 Task: Look for products in the category "Prosciutto" from Del Duca only.
Action: Mouse moved to (643, 254)
Screenshot: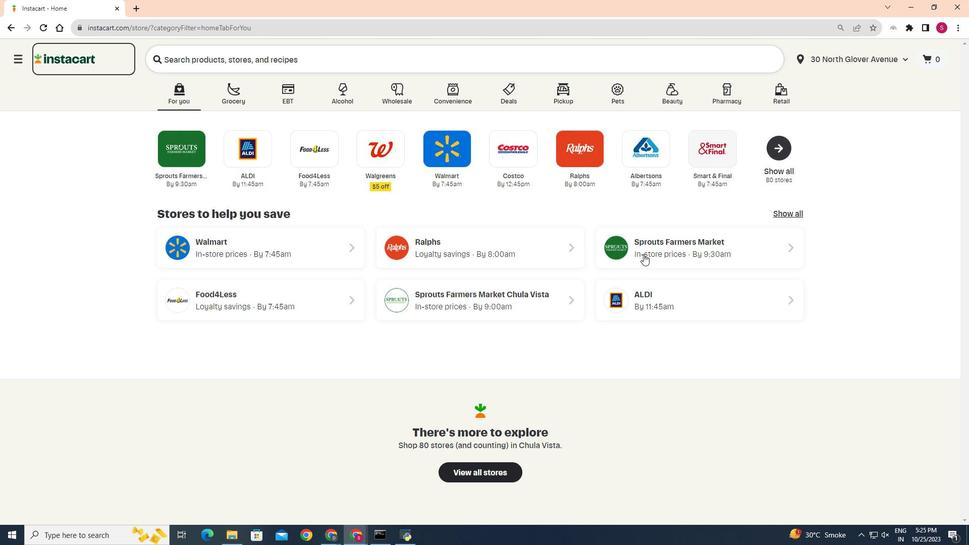 
Action: Mouse pressed left at (643, 254)
Screenshot: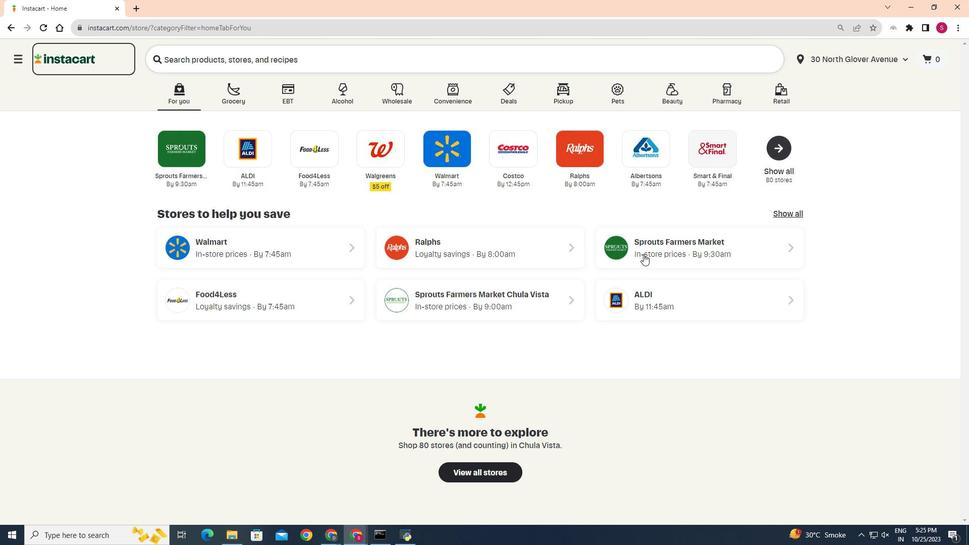 
Action: Mouse moved to (25, 426)
Screenshot: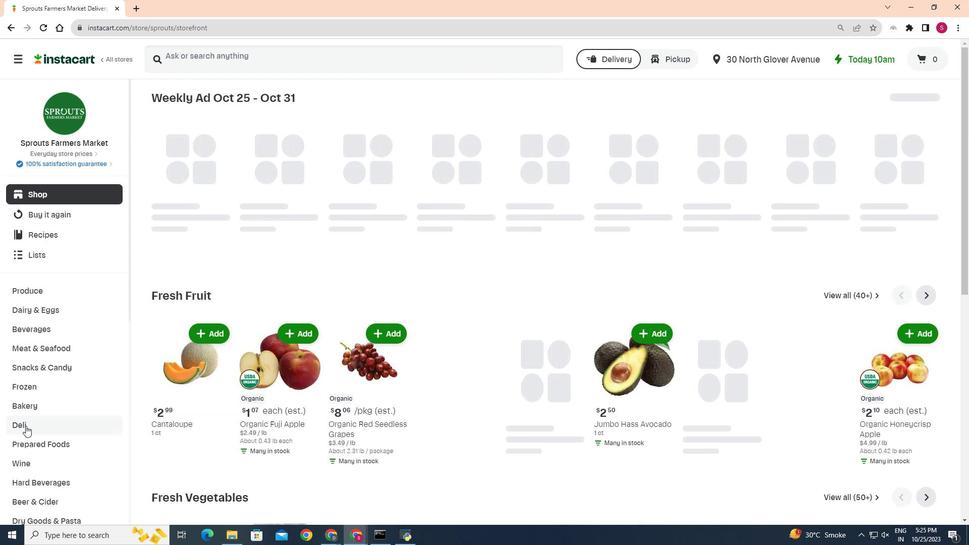 
Action: Mouse pressed left at (25, 426)
Screenshot: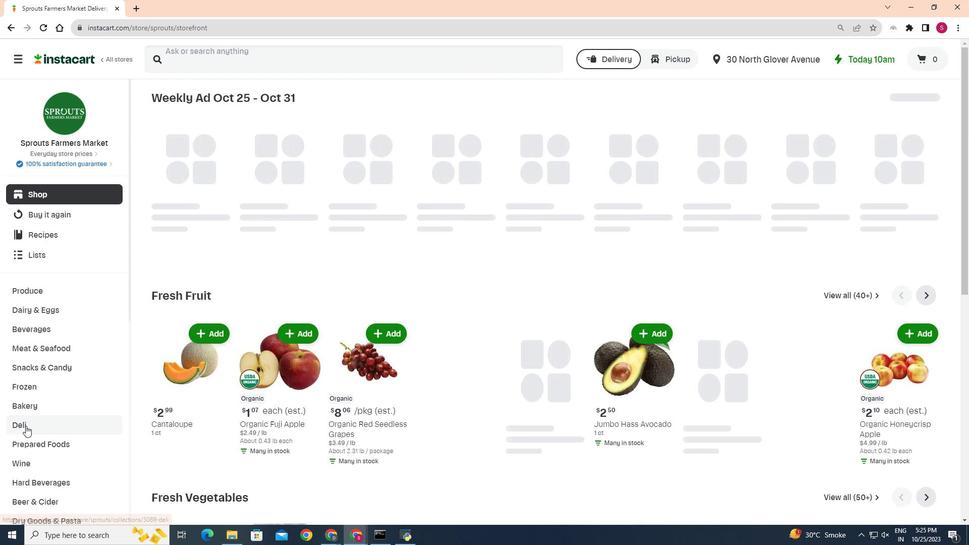
Action: Mouse moved to (217, 125)
Screenshot: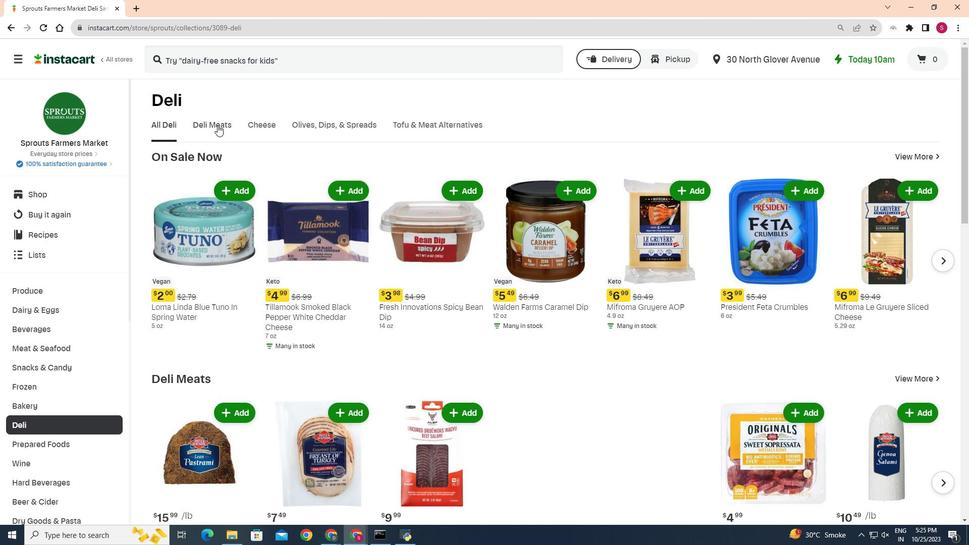 
Action: Mouse pressed left at (217, 125)
Screenshot: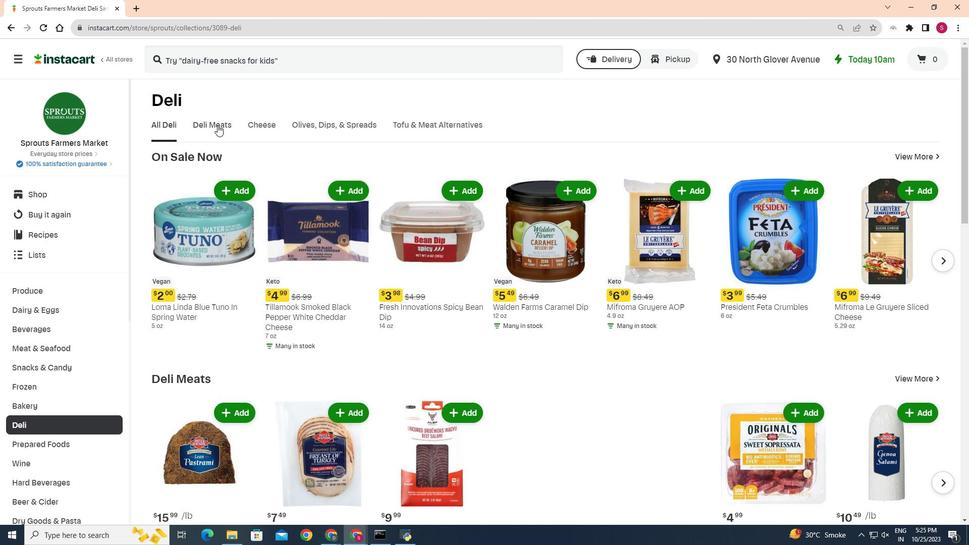 
Action: Mouse moved to (565, 173)
Screenshot: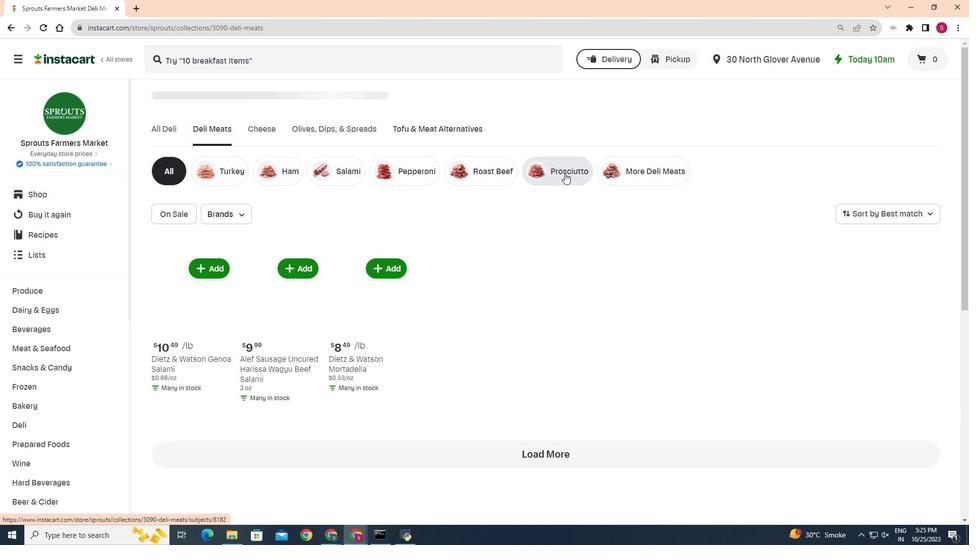
Action: Mouse pressed left at (565, 173)
Screenshot: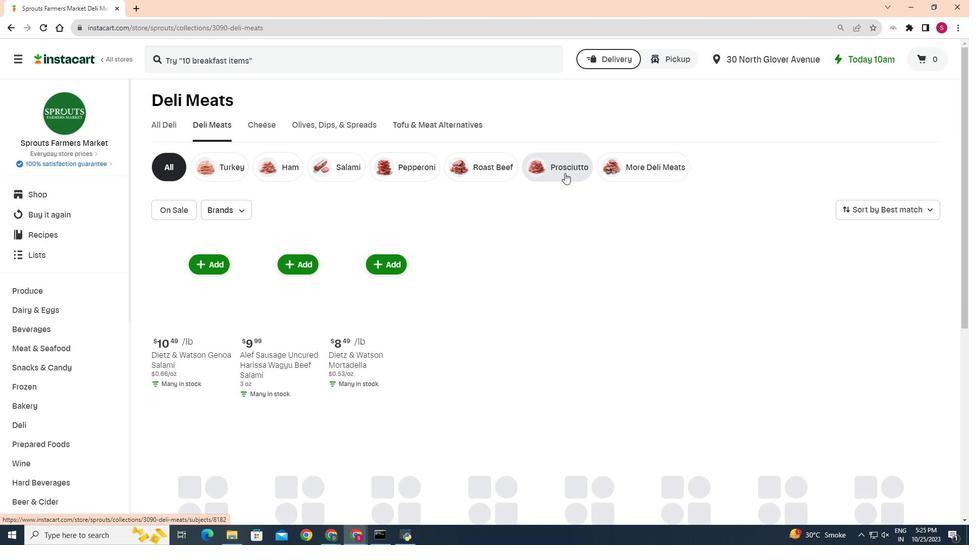 
Action: Mouse moved to (561, 166)
Screenshot: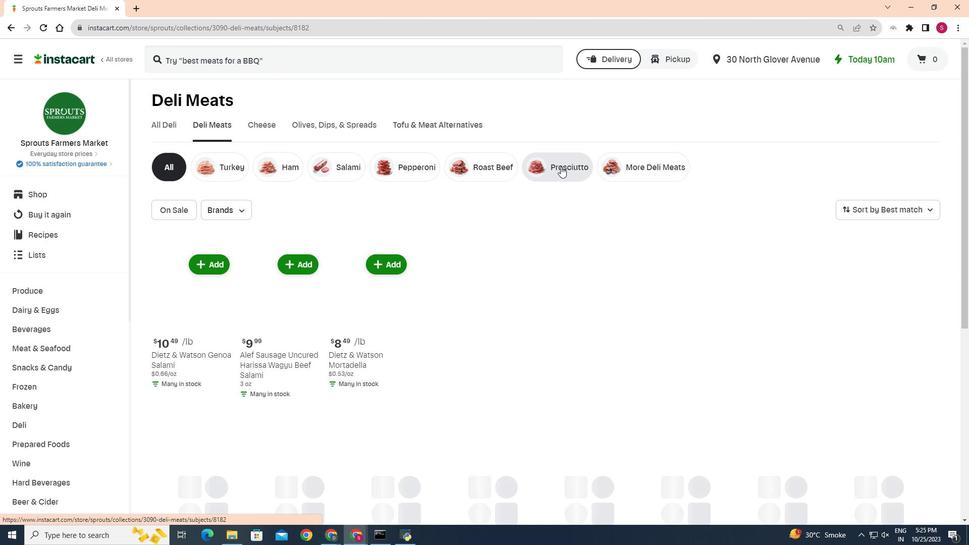 
Action: Mouse pressed left at (561, 166)
Screenshot: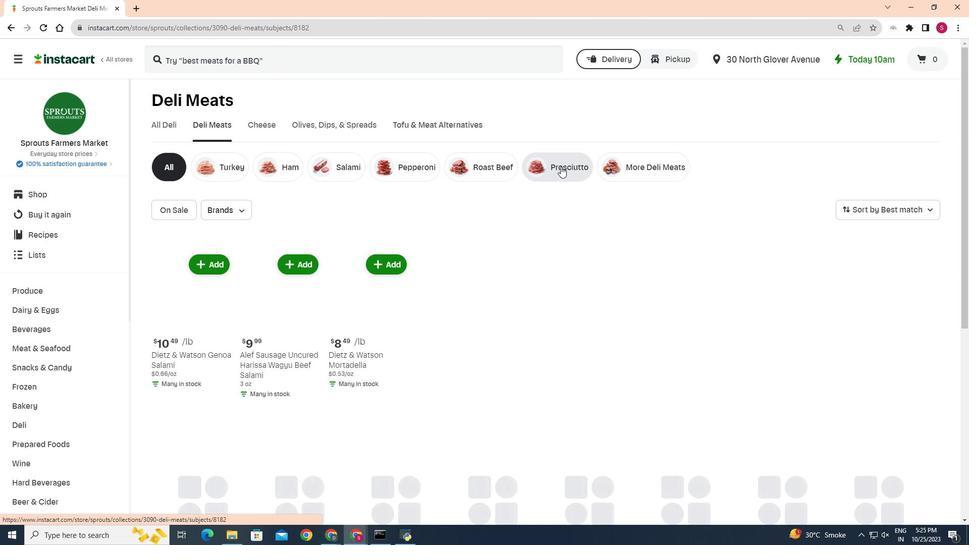 
Action: Mouse moved to (194, 210)
Screenshot: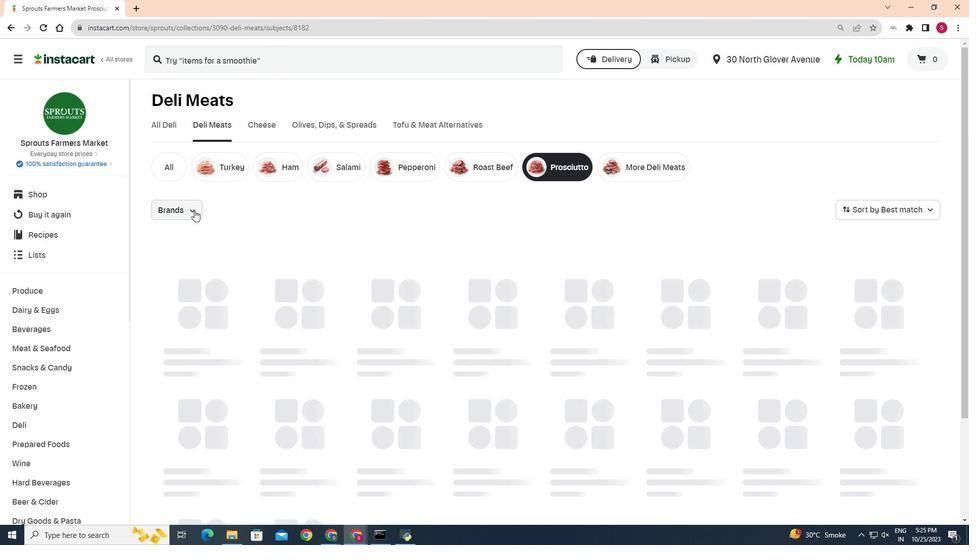 
Action: Mouse pressed left at (194, 210)
Screenshot: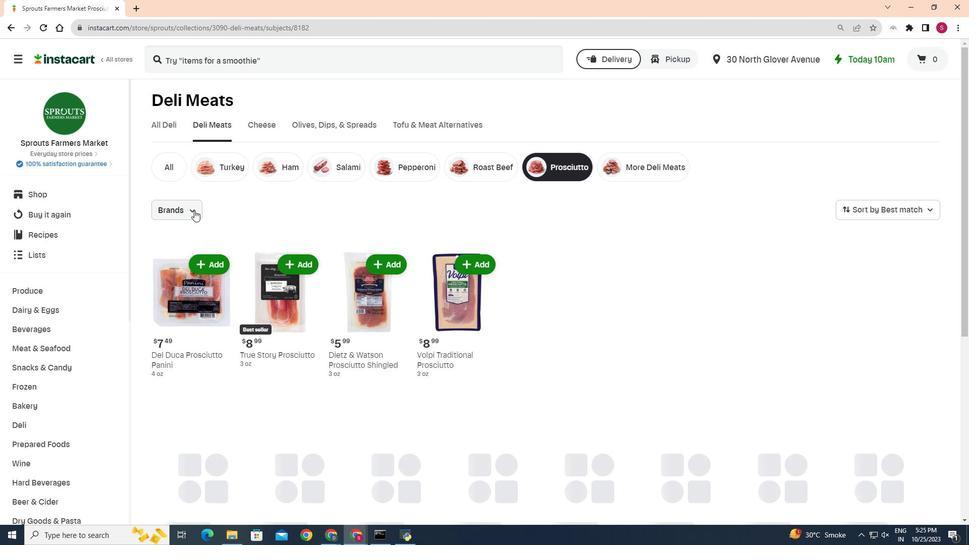
Action: Mouse moved to (194, 247)
Screenshot: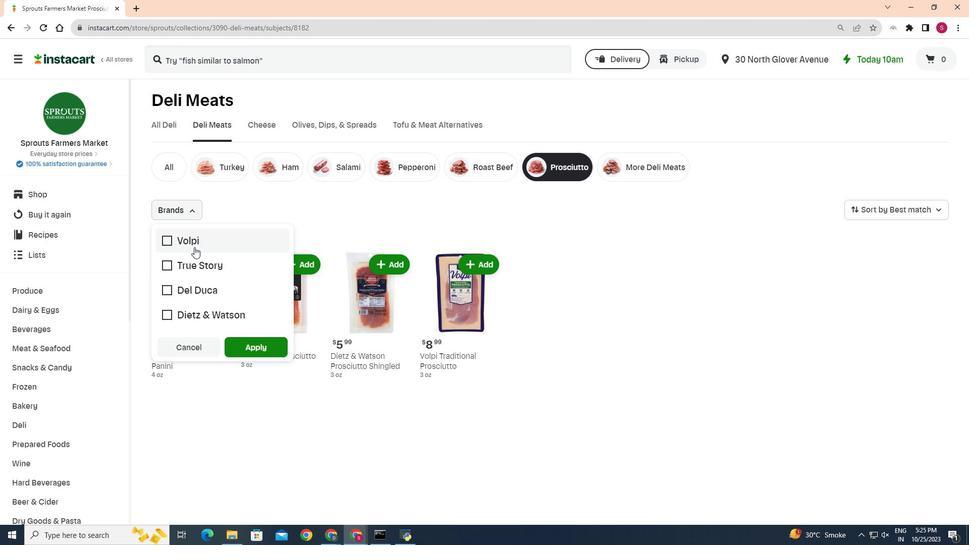 
Action: Mouse scrolled (194, 246) with delta (0, 0)
Screenshot: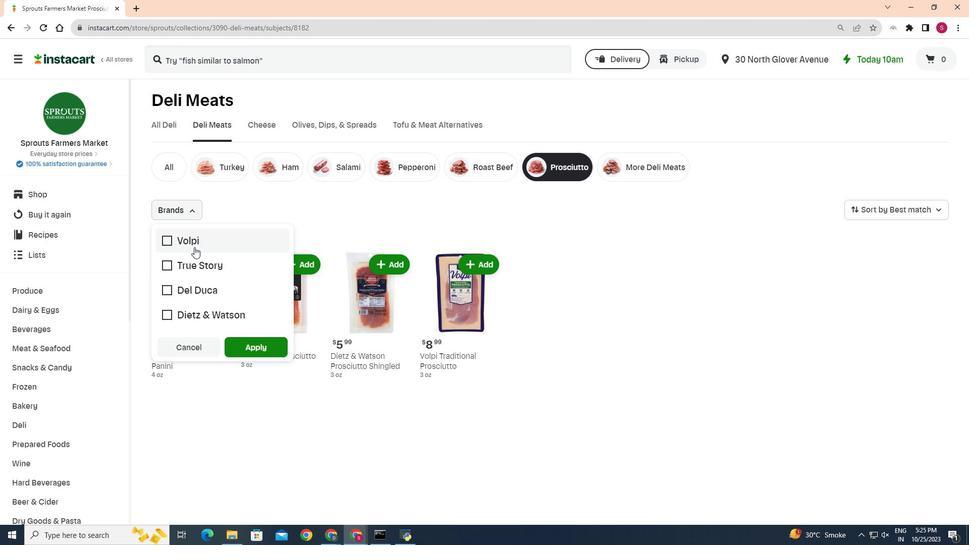 
Action: Mouse moved to (167, 288)
Screenshot: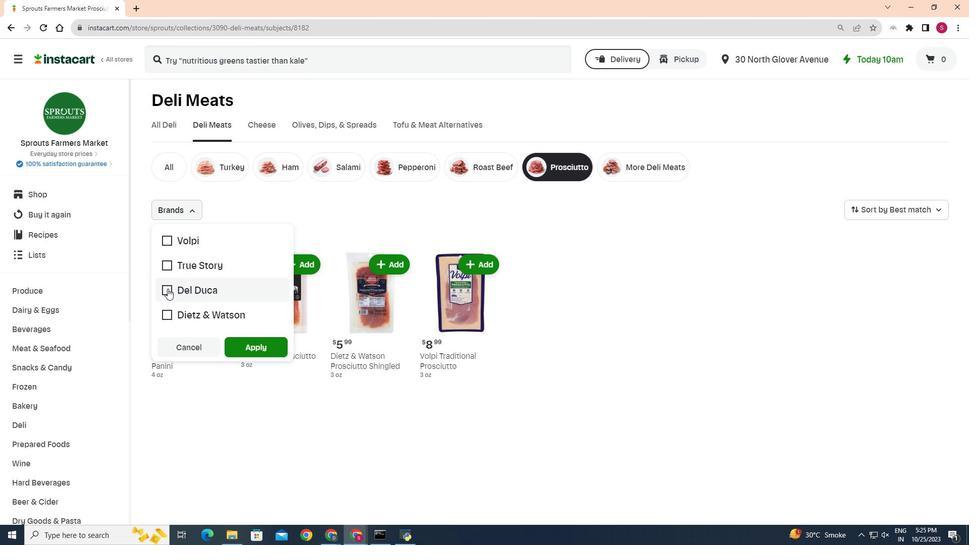 
Action: Mouse pressed left at (167, 288)
Screenshot: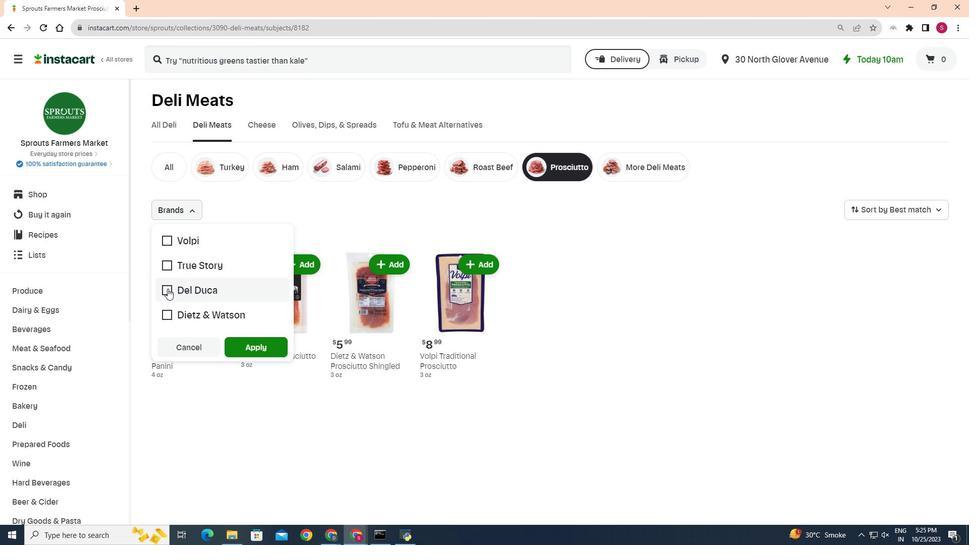 
Action: Mouse moved to (246, 337)
Screenshot: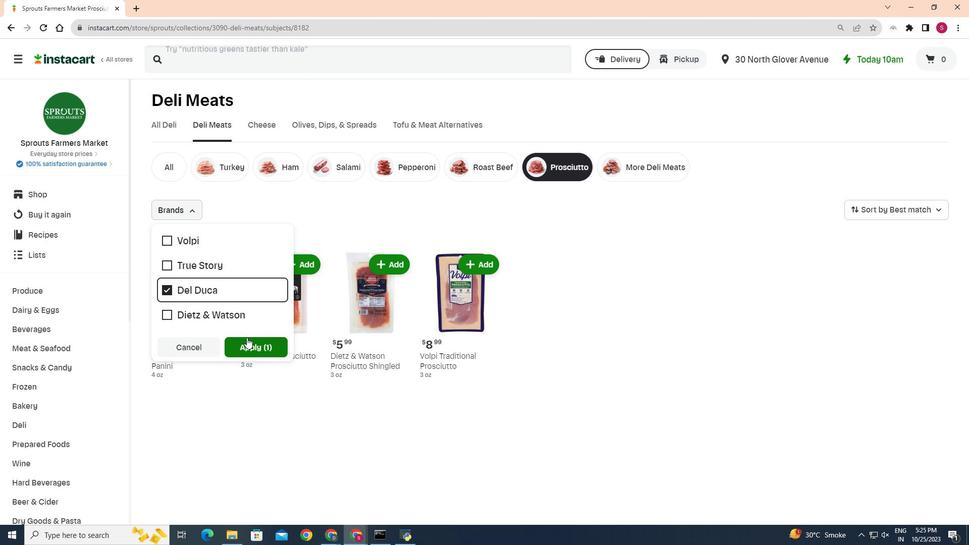 
Action: Mouse pressed left at (246, 337)
Screenshot: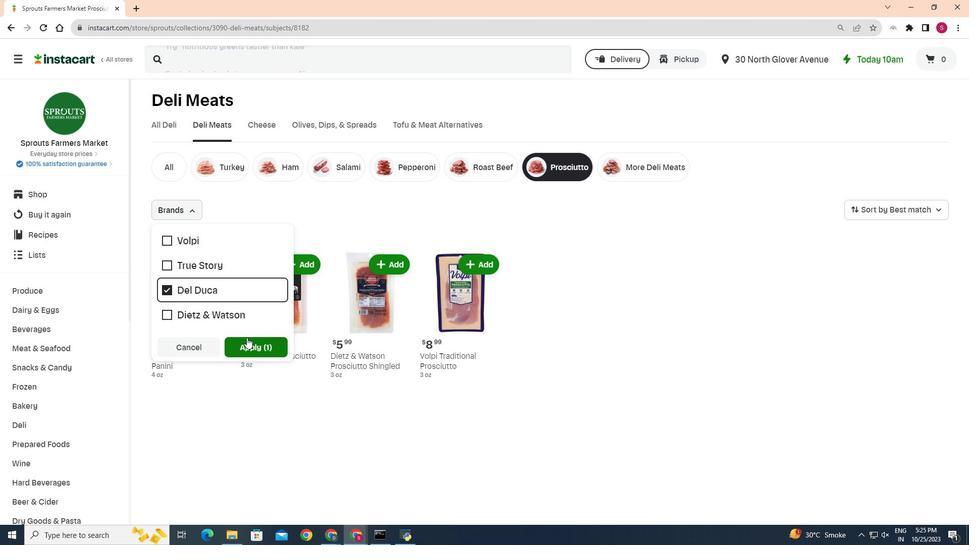 
Action: Mouse moved to (668, 345)
Screenshot: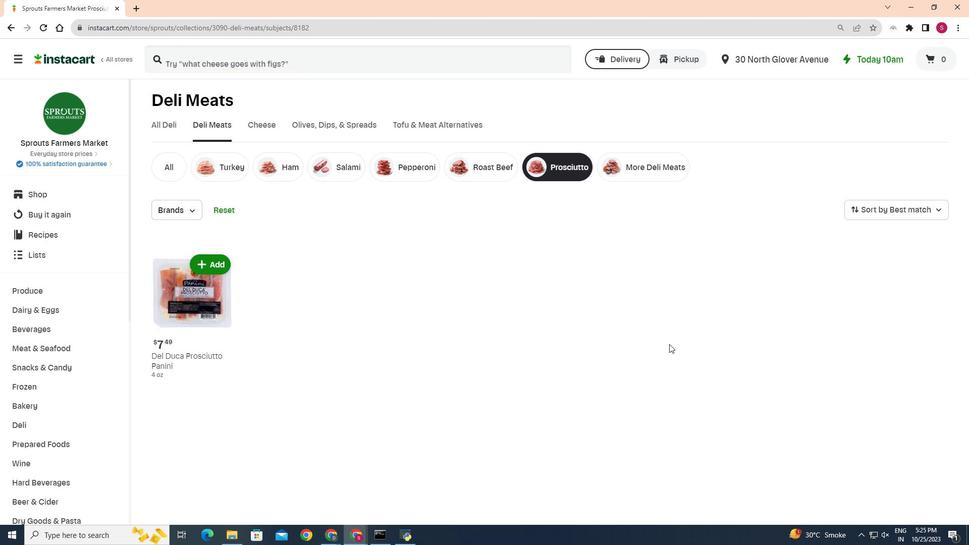 
